 Task: Create a rule from the Agile list, Priority changed -> Complete task in the project BeaconWorks if Priority Cleared then Complete Task
Action: Mouse moved to (1288, 214)
Screenshot: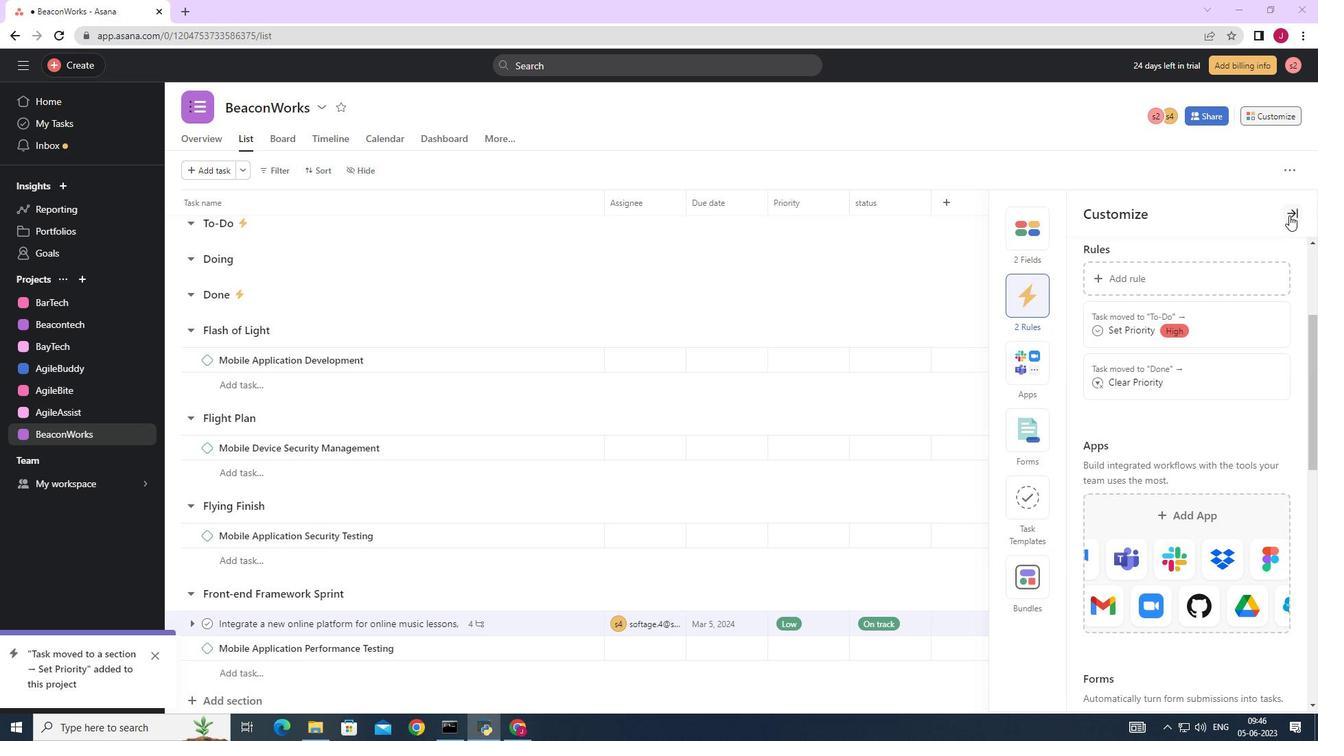 
Action: Mouse pressed left at (1288, 214)
Screenshot: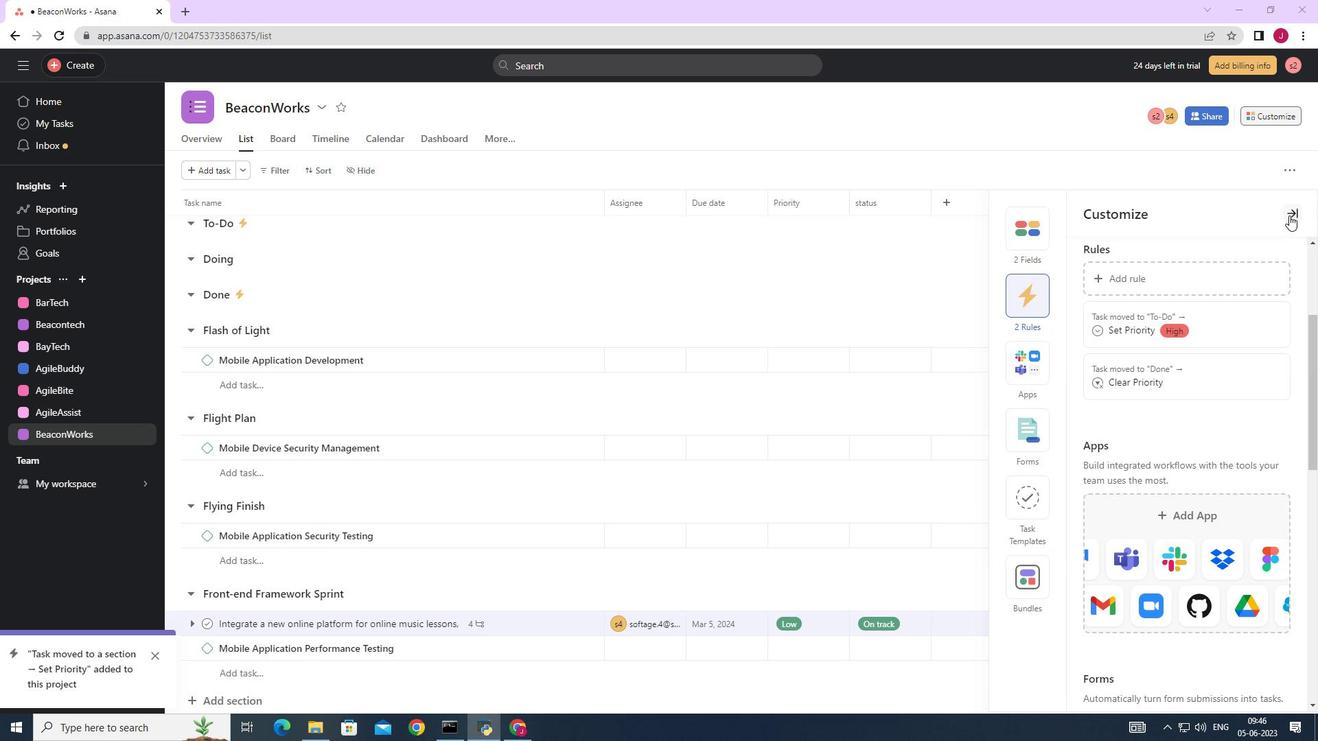 
Action: Mouse moved to (653, 339)
Screenshot: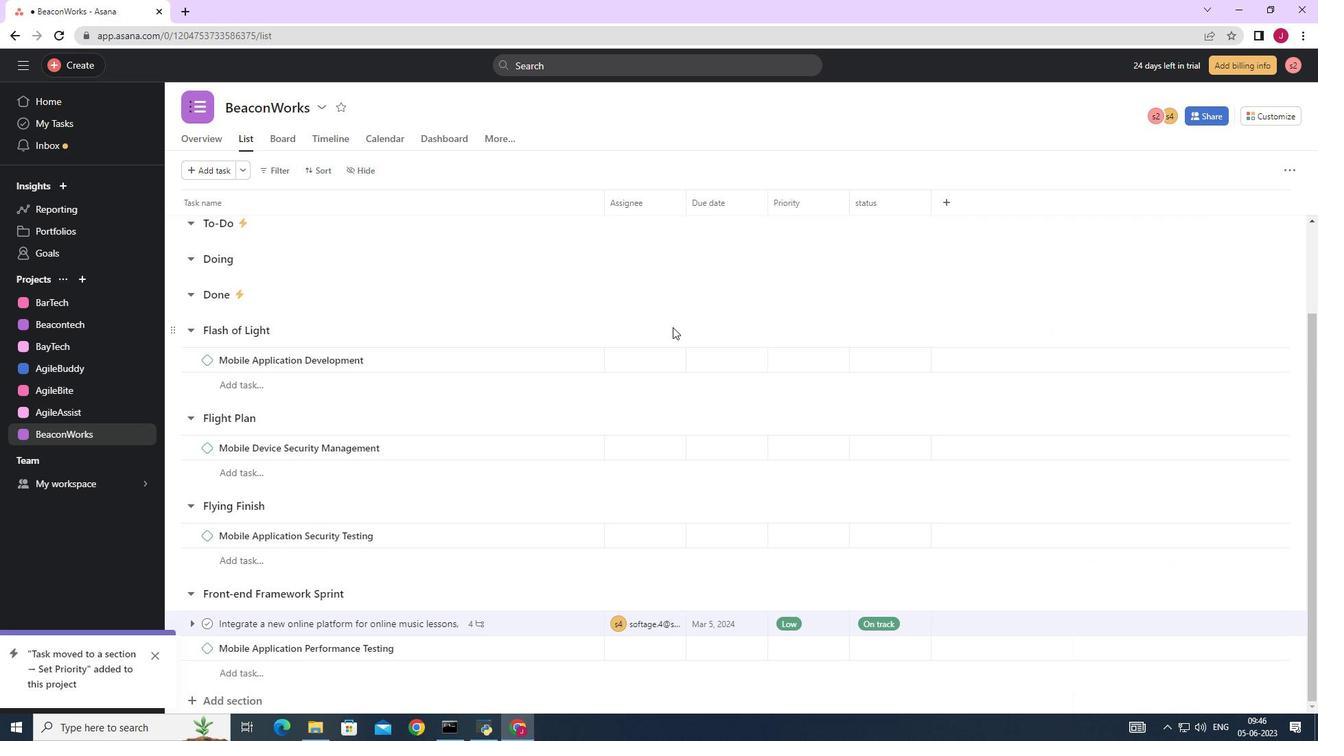 
Action: Mouse scrolled (653, 338) with delta (0, 0)
Screenshot: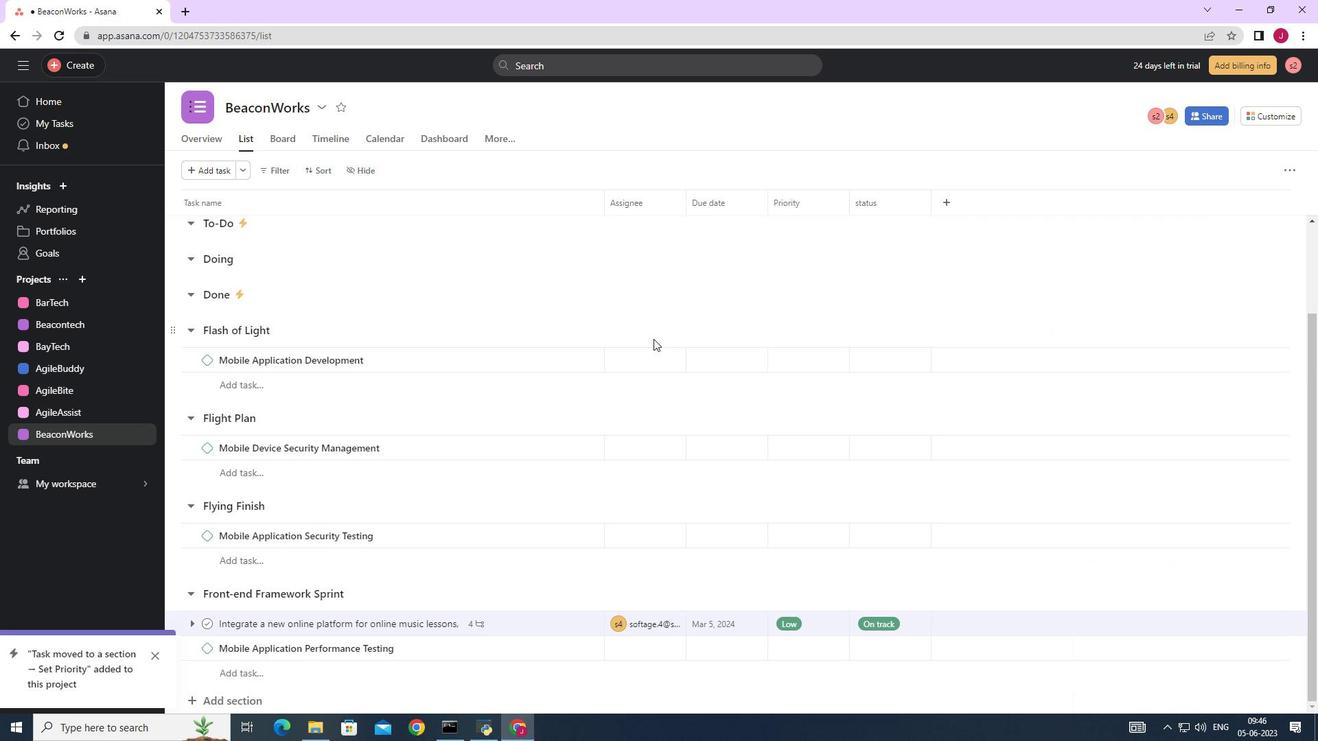 
Action: Mouse scrolled (653, 338) with delta (0, 0)
Screenshot: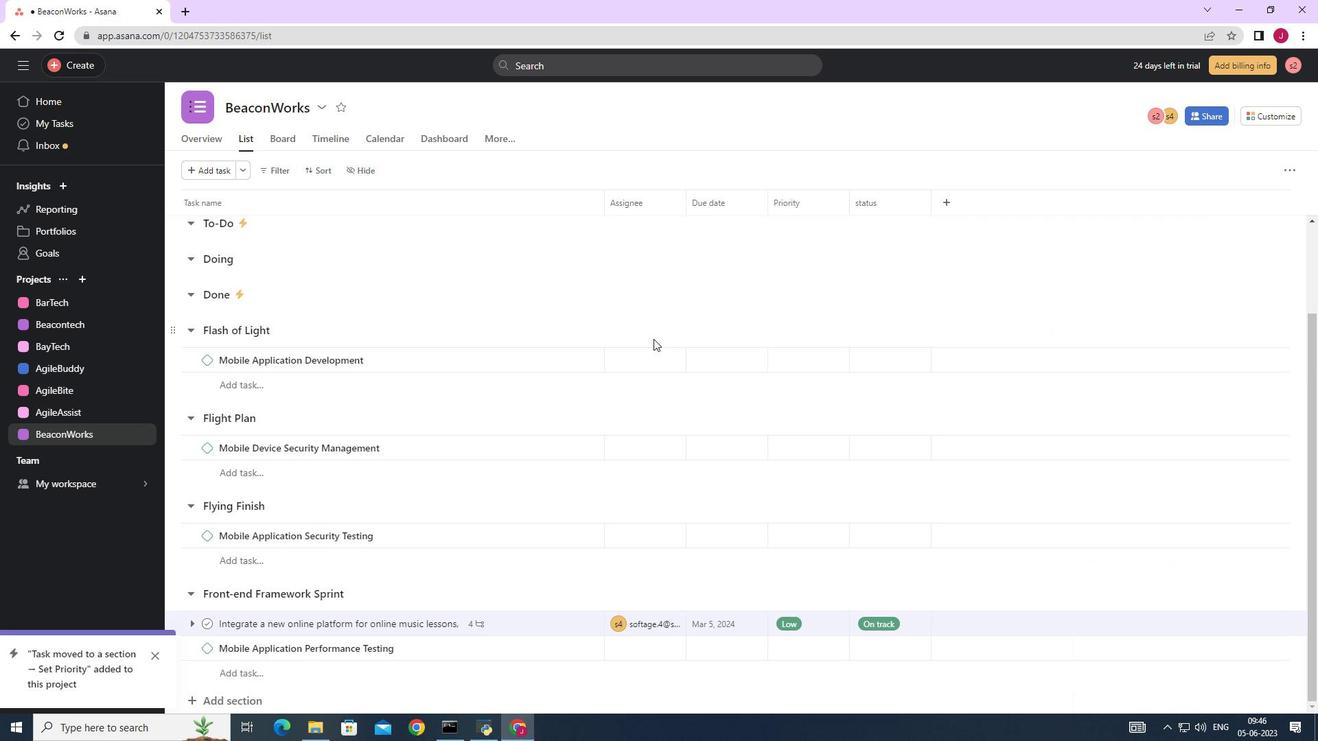 
Action: Mouse scrolled (653, 338) with delta (0, 0)
Screenshot: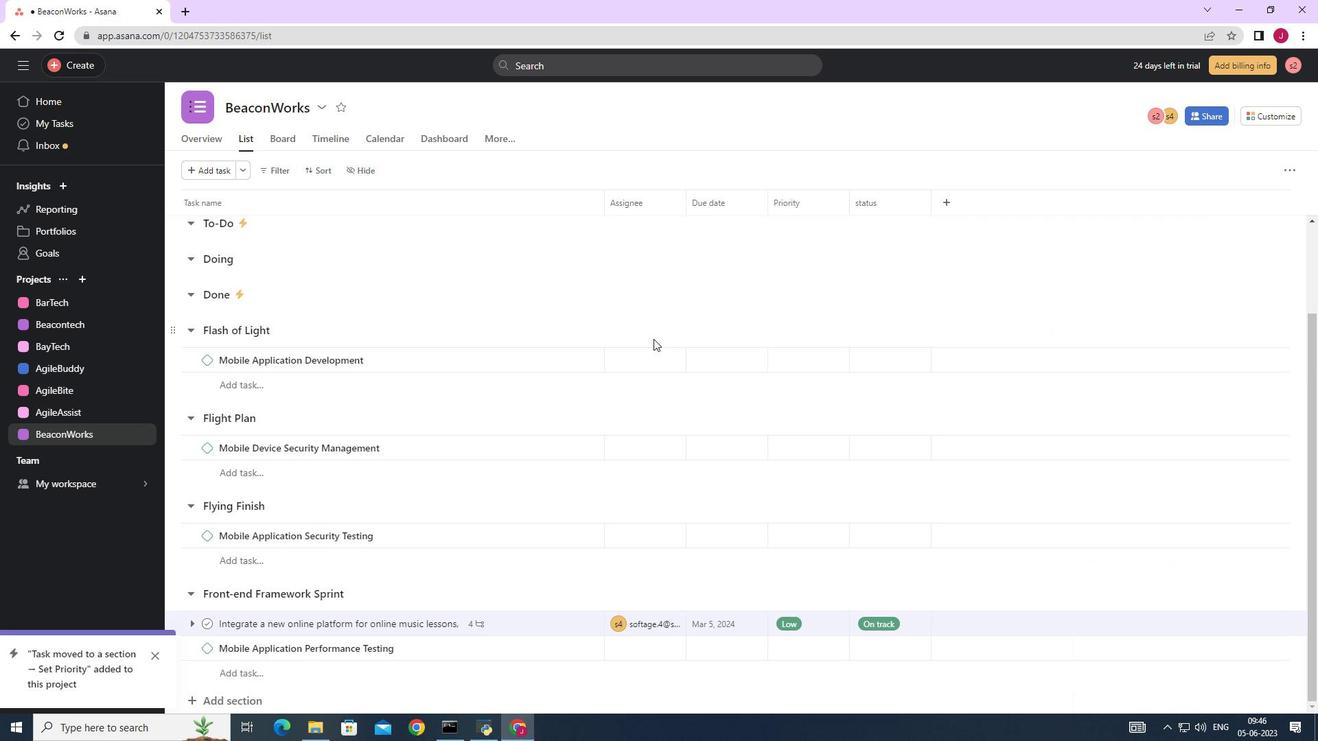 
Action: Mouse moved to (659, 352)
Screenshot: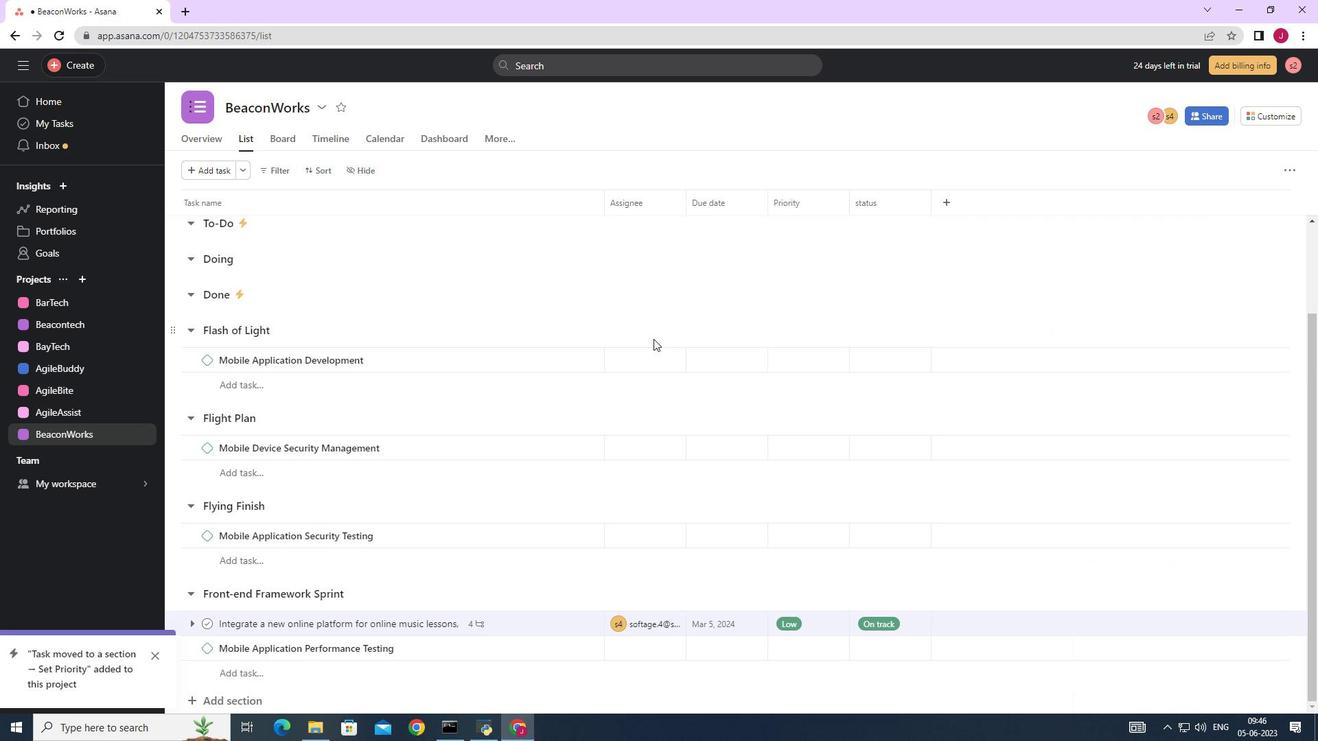
Action: Mouse scrolled (659, 353) with delta (0, 0)
Screenshot: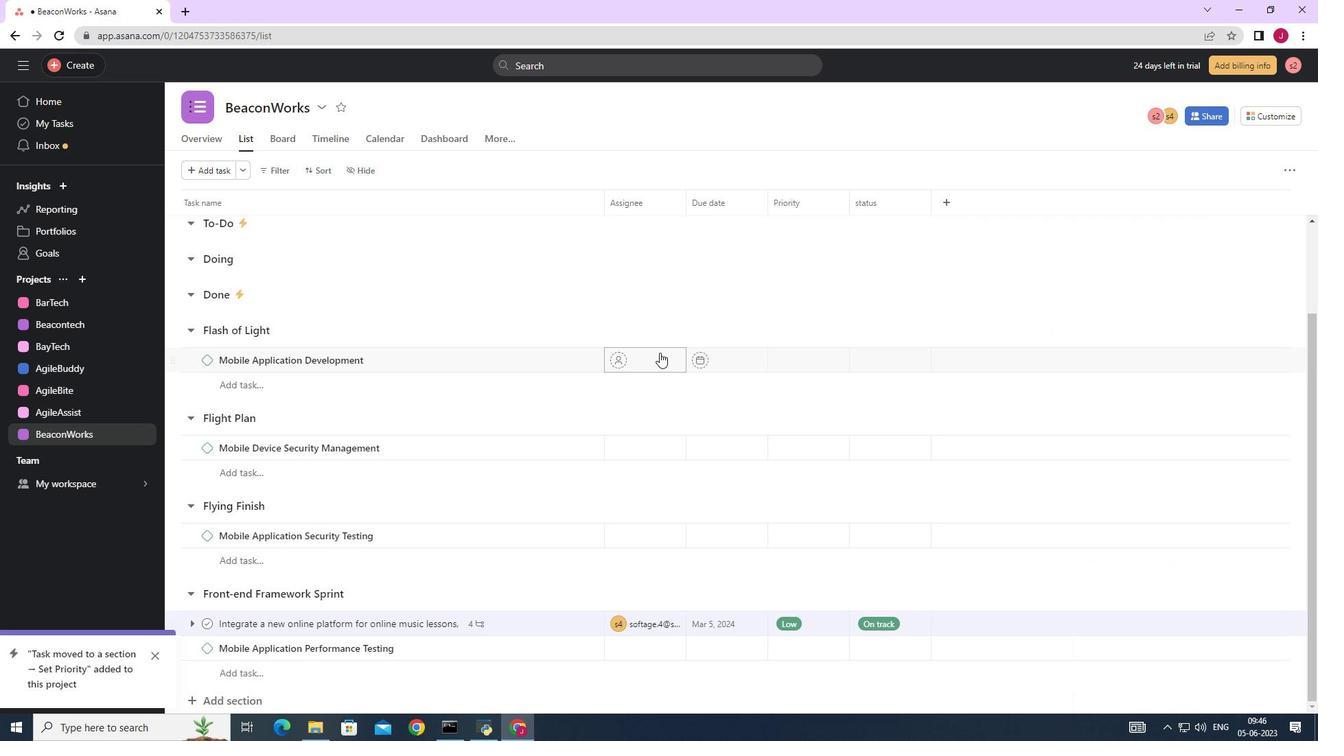 
Action: Mouse scrolled (659, 353) with delta (0, 0)
Screenshot: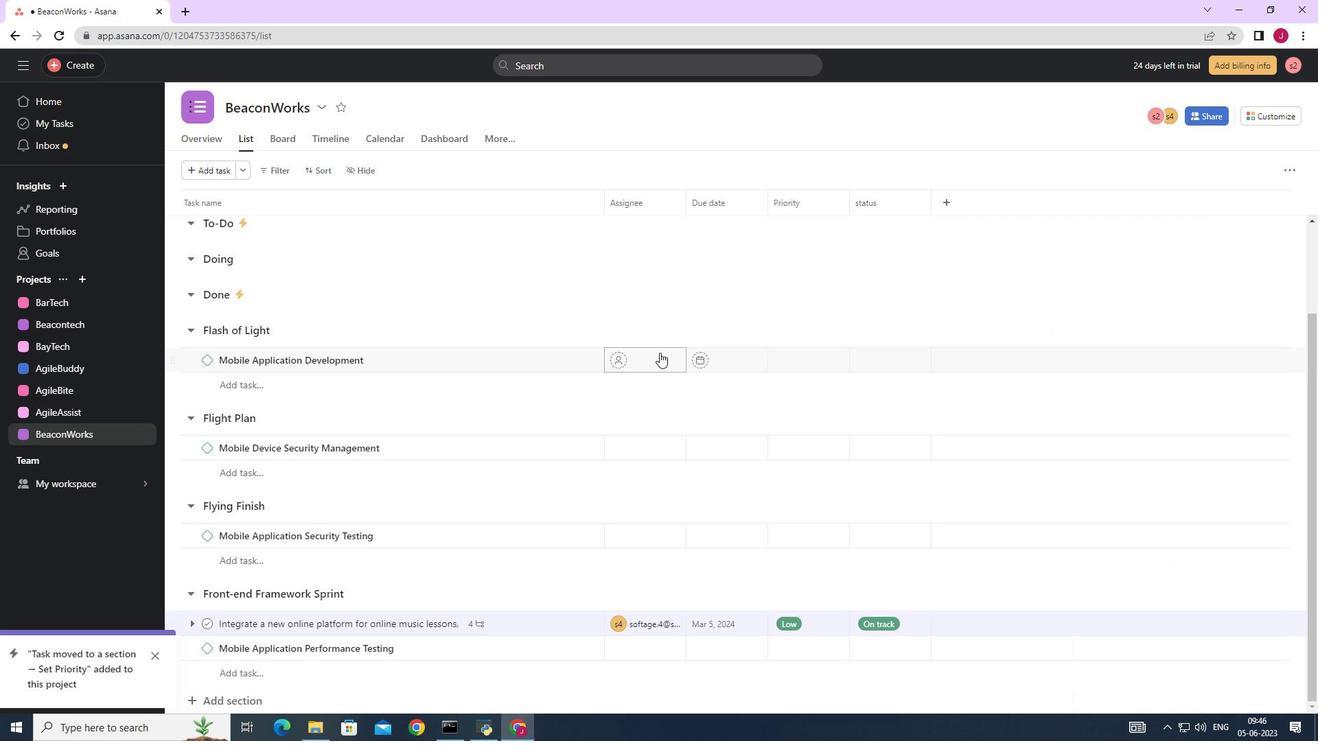 
Action: Mouse moved to (657, 352)
Screenshot: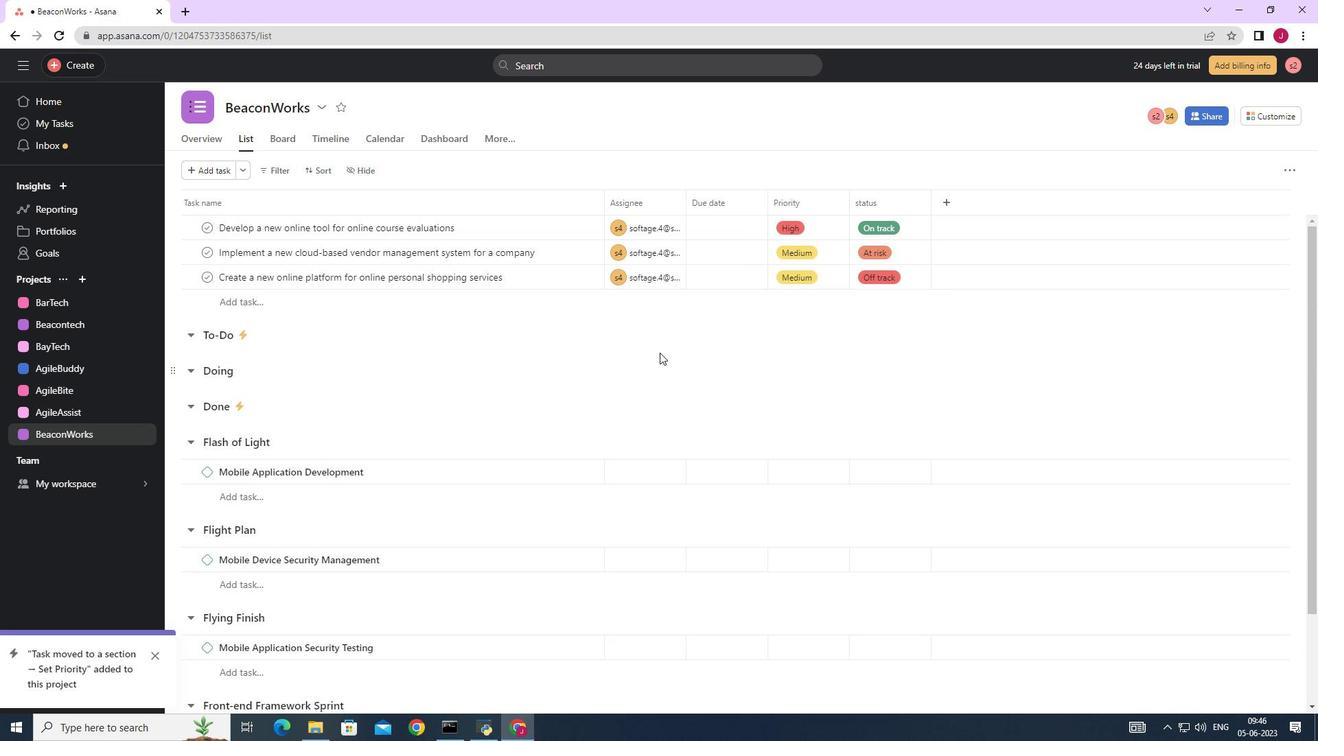 
Action: Mouse scrolled (657, 352) with delta (0, 0)
Screenshot: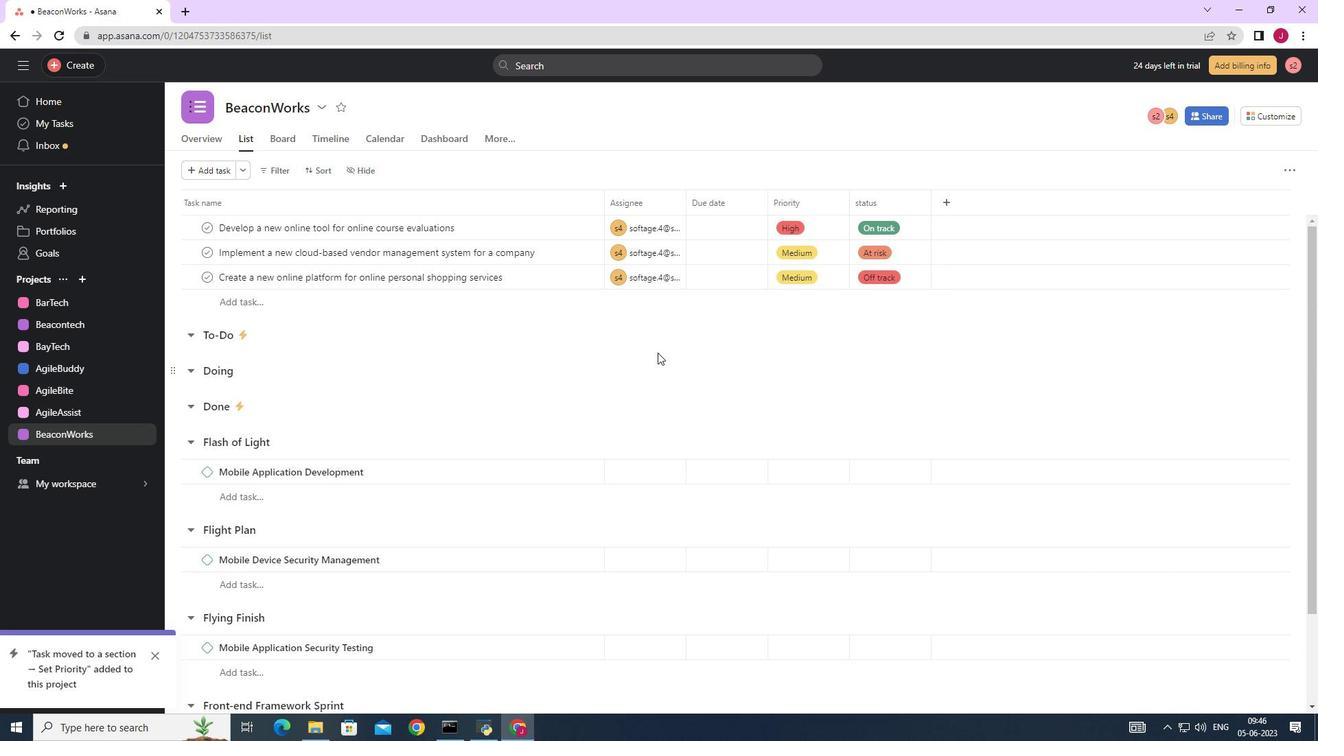 
Action: Mouse scrolled (657, 352) with delta (0, 0)
Screenshot: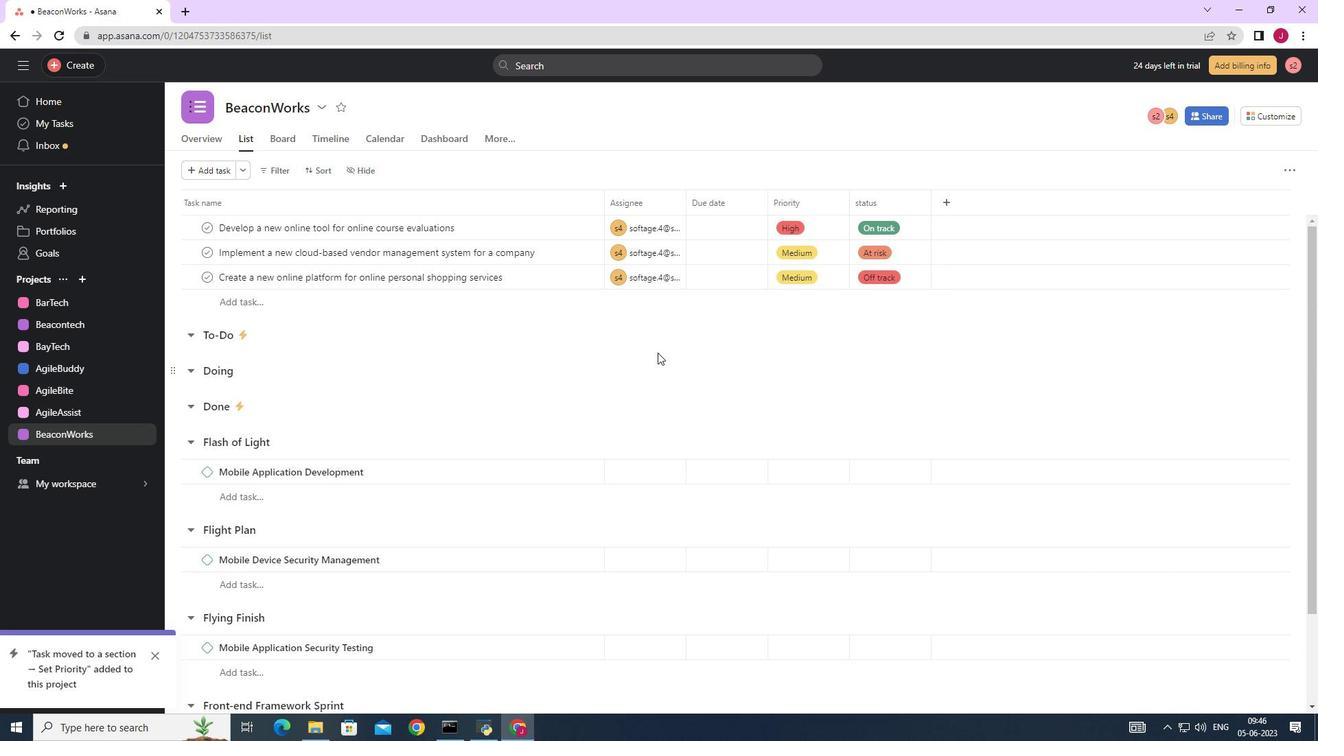
Action: Mouse scrolled (657, 352) with delta (0, 0)
Screenshot: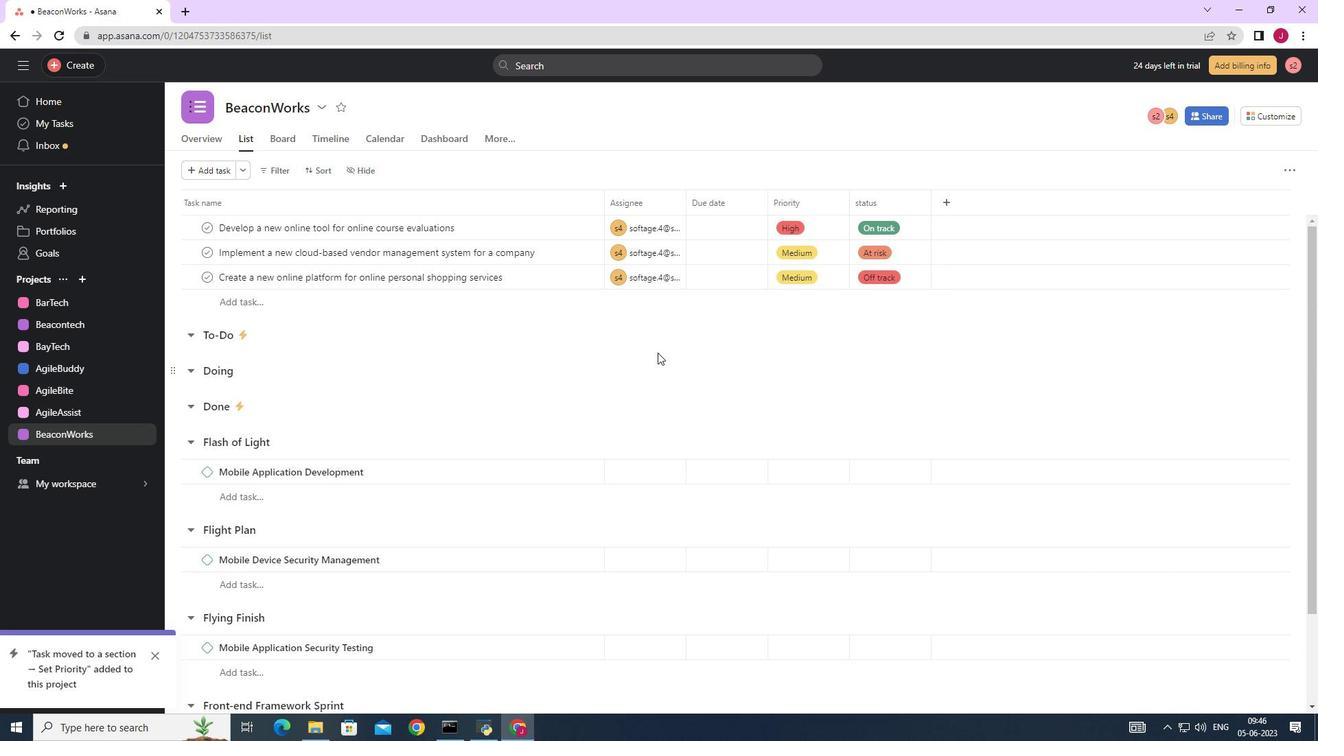 
Action: Mouse moved to (1272, 115)
Screenshot: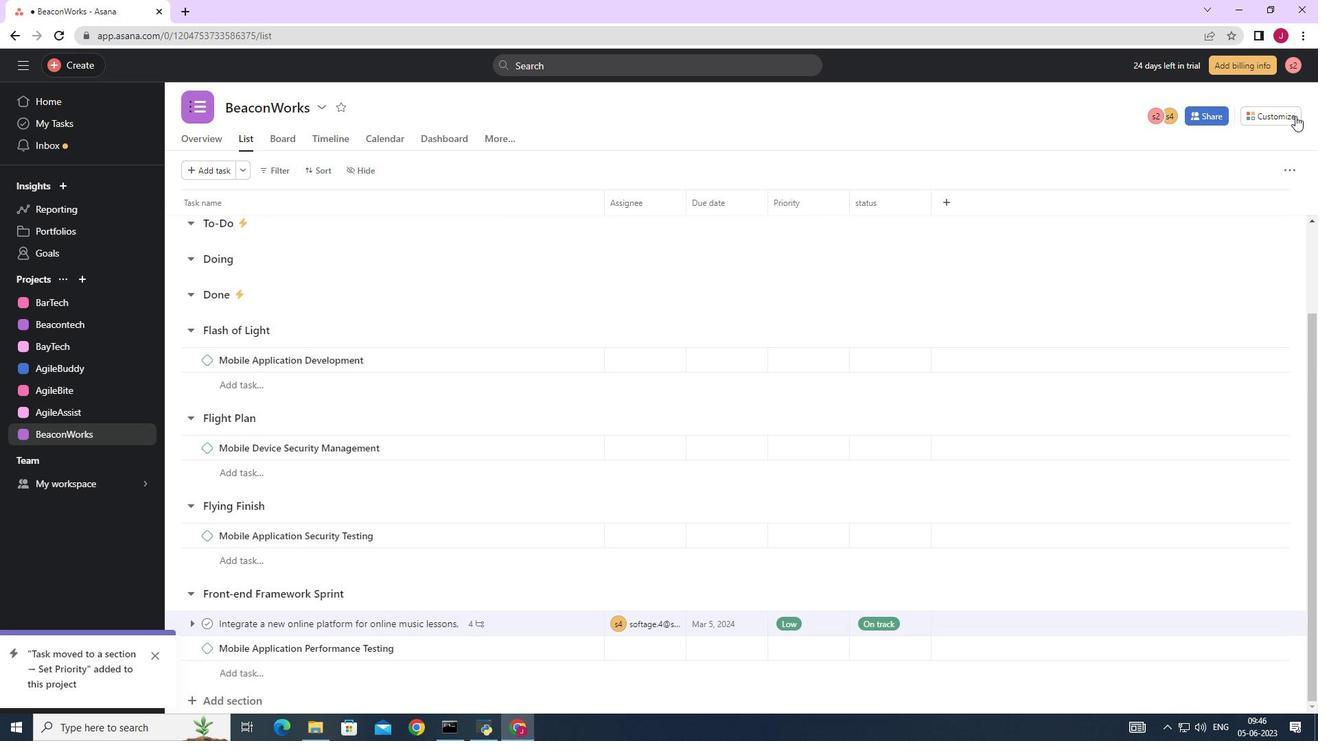 
Action: Mouse pressed left at (1272, 115)
Screenshot: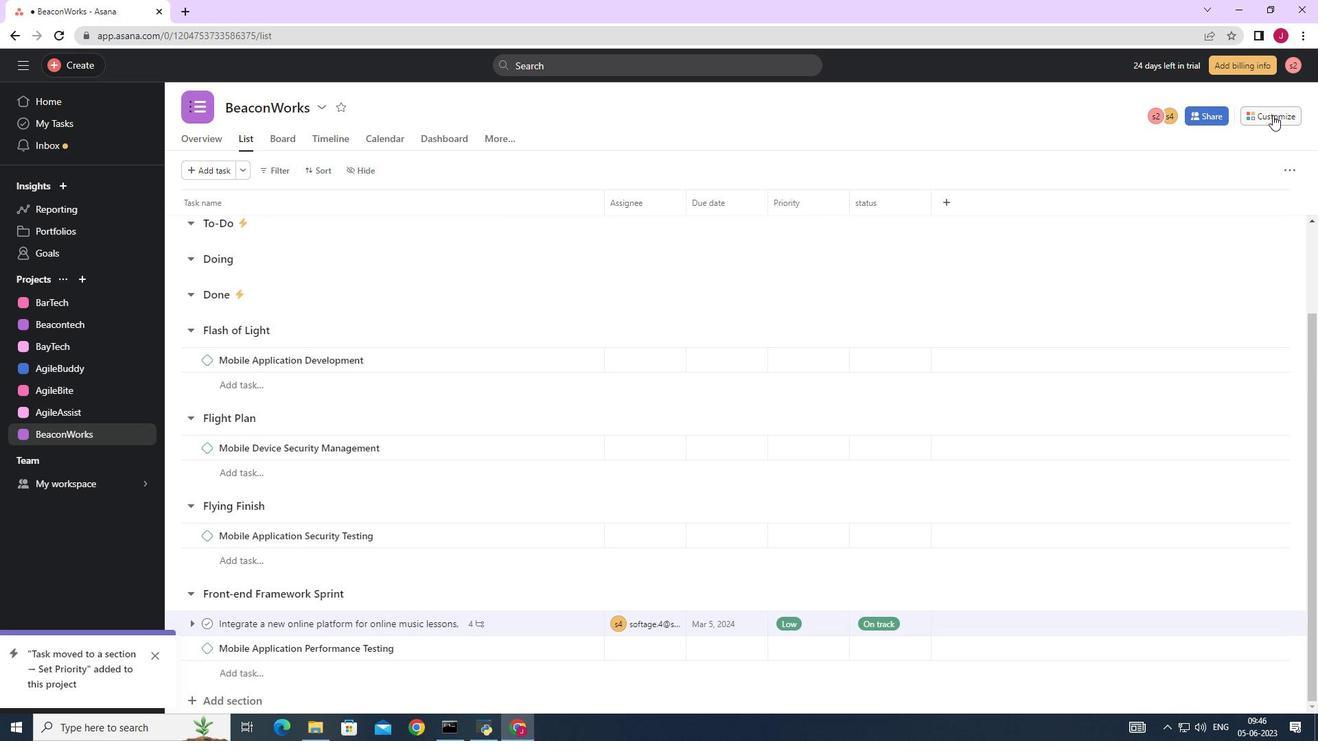 
Action: Mouse moved to (1032, 303)
Screenshot: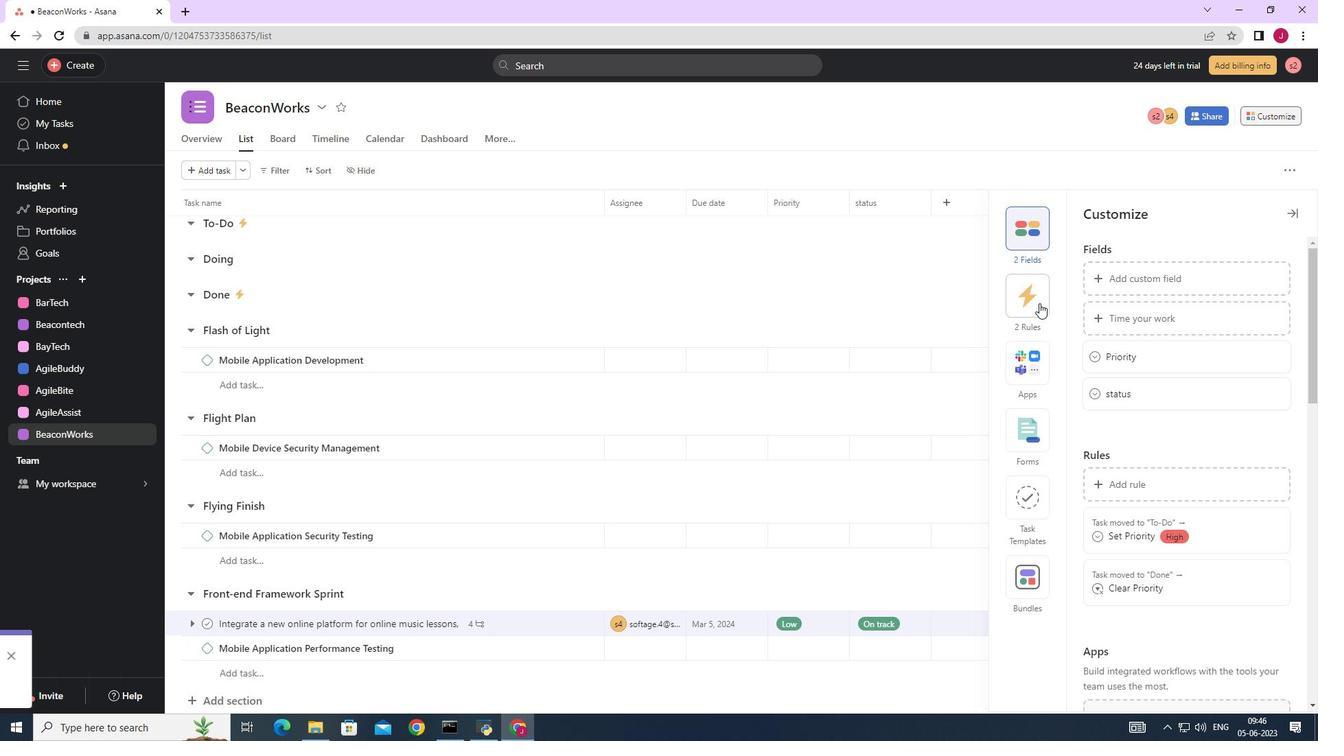 
Action: Mouse pressed left at (1032, 303)
Screenshot: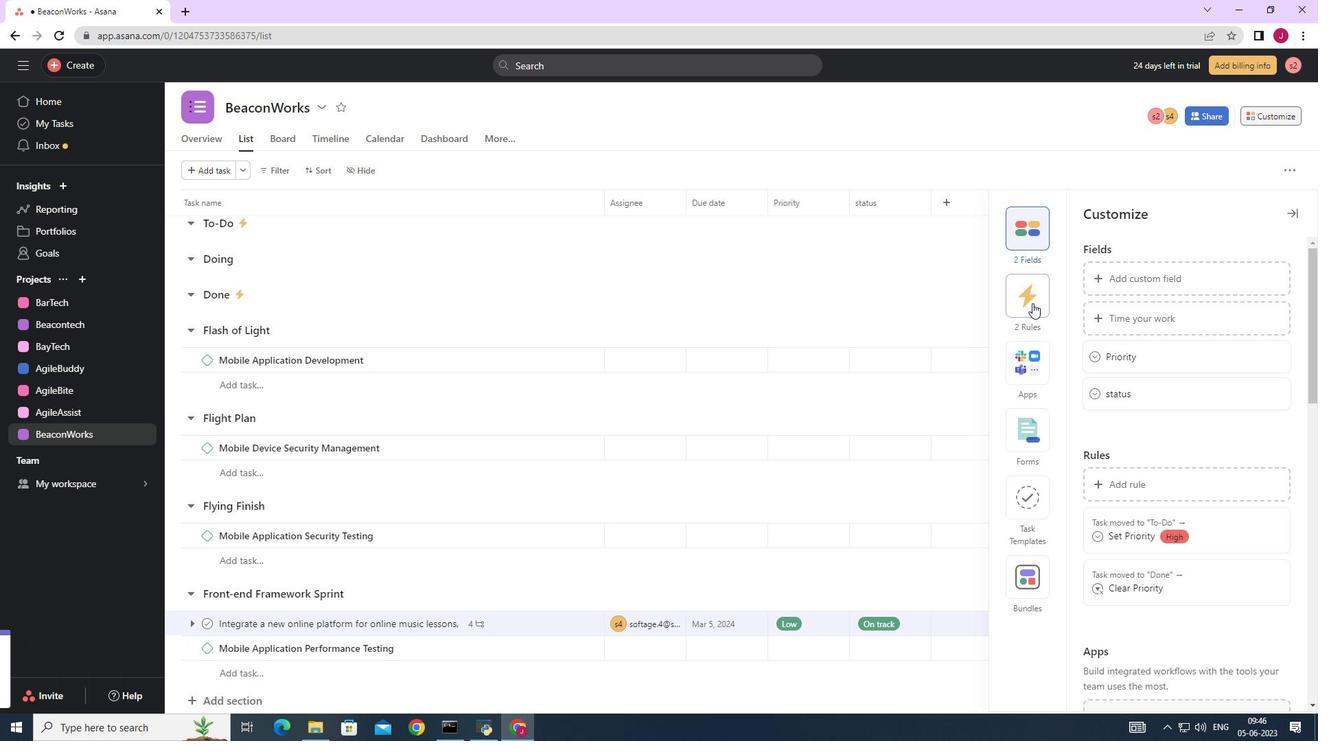 
Action: Mouse moved to (1151, 275)
Screenshot: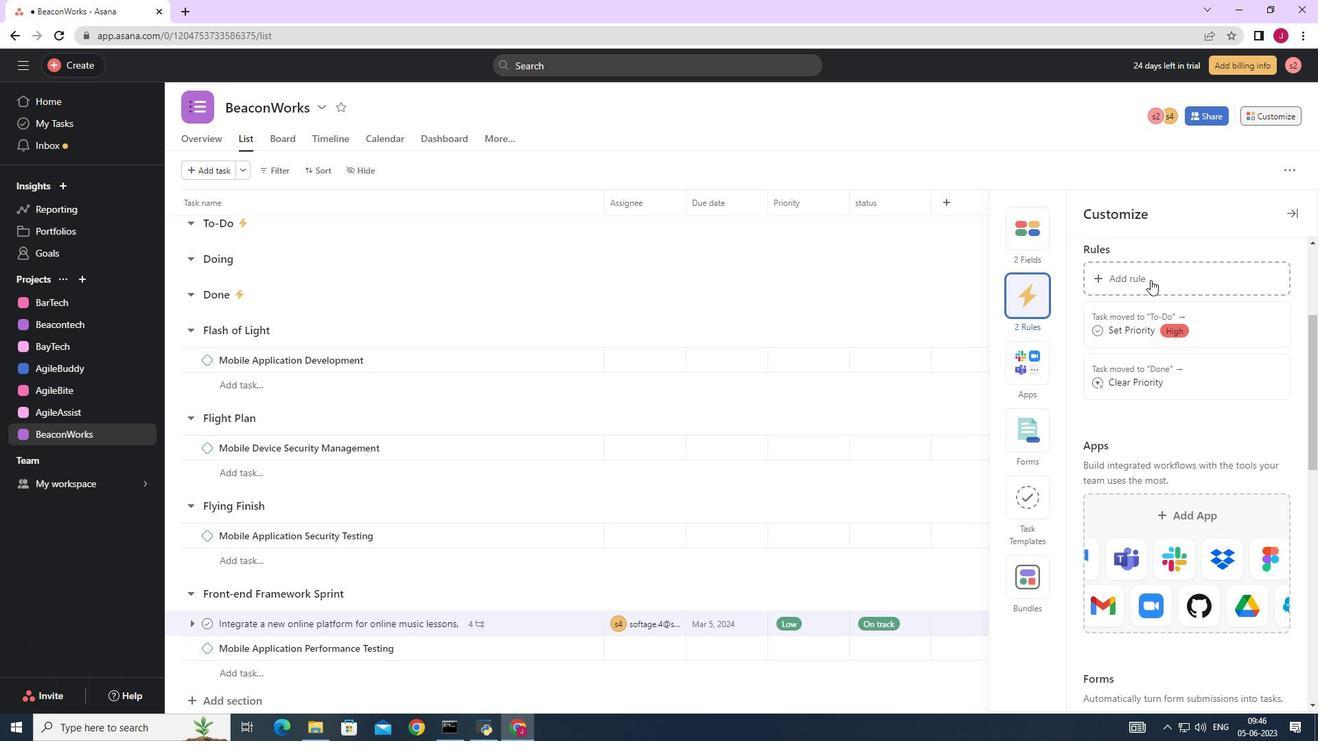 
Action: Mouse pressed left at (1151, 275)
Screenshot: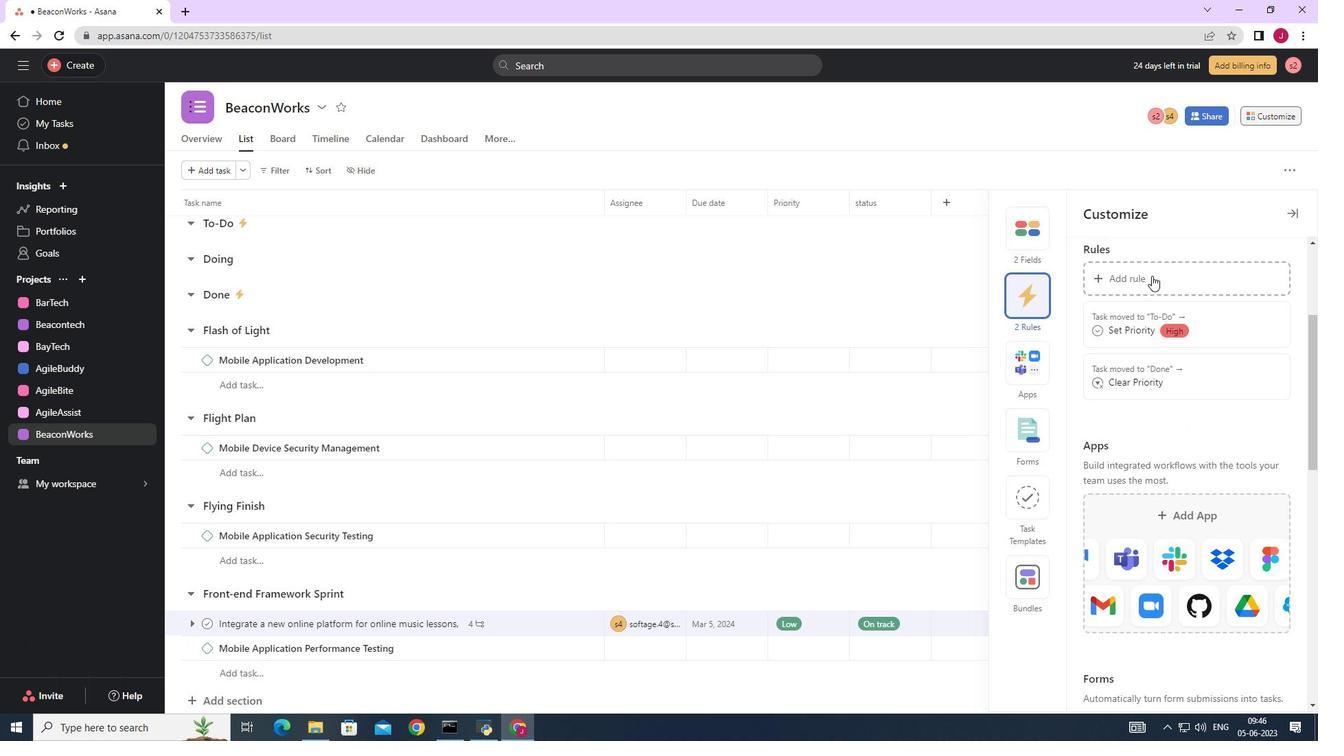 
Action: Mouse moved to (279, 207)
Screenshot: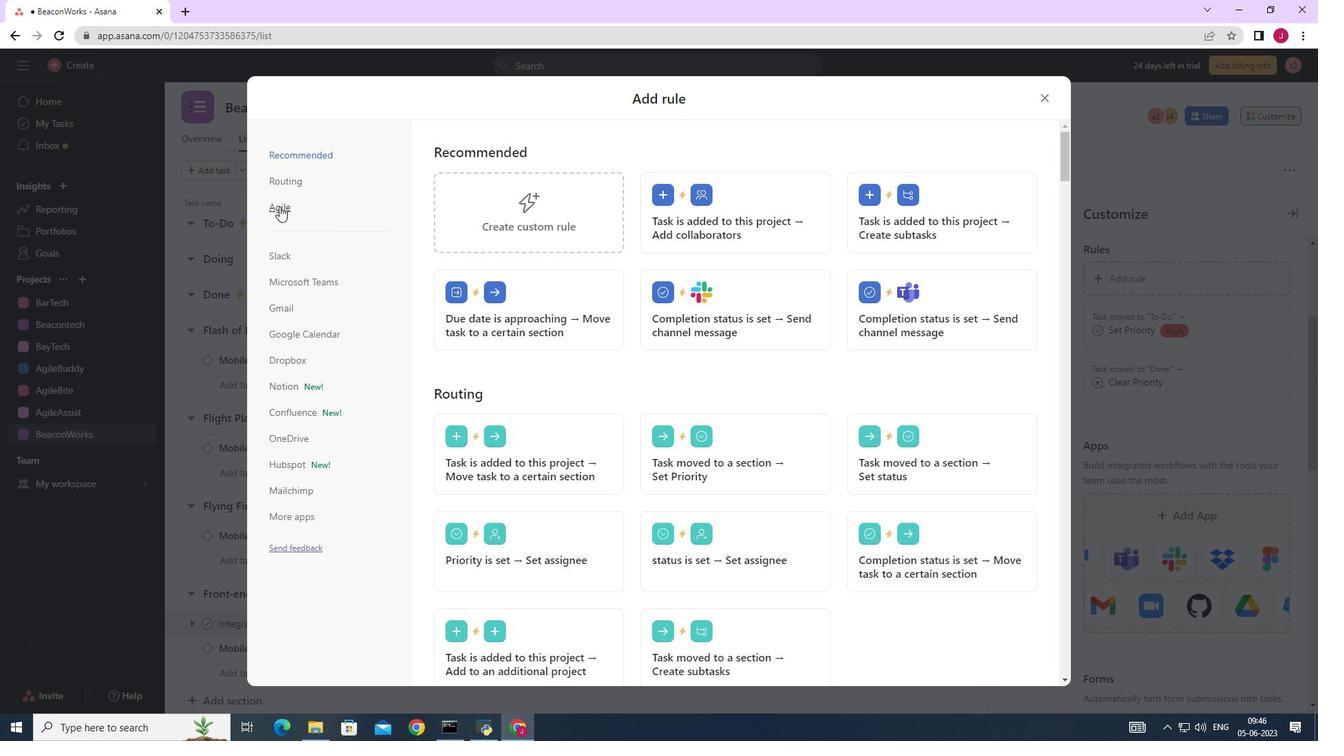 
Action: Mouse pressed left at (279, 207)
Screenshot: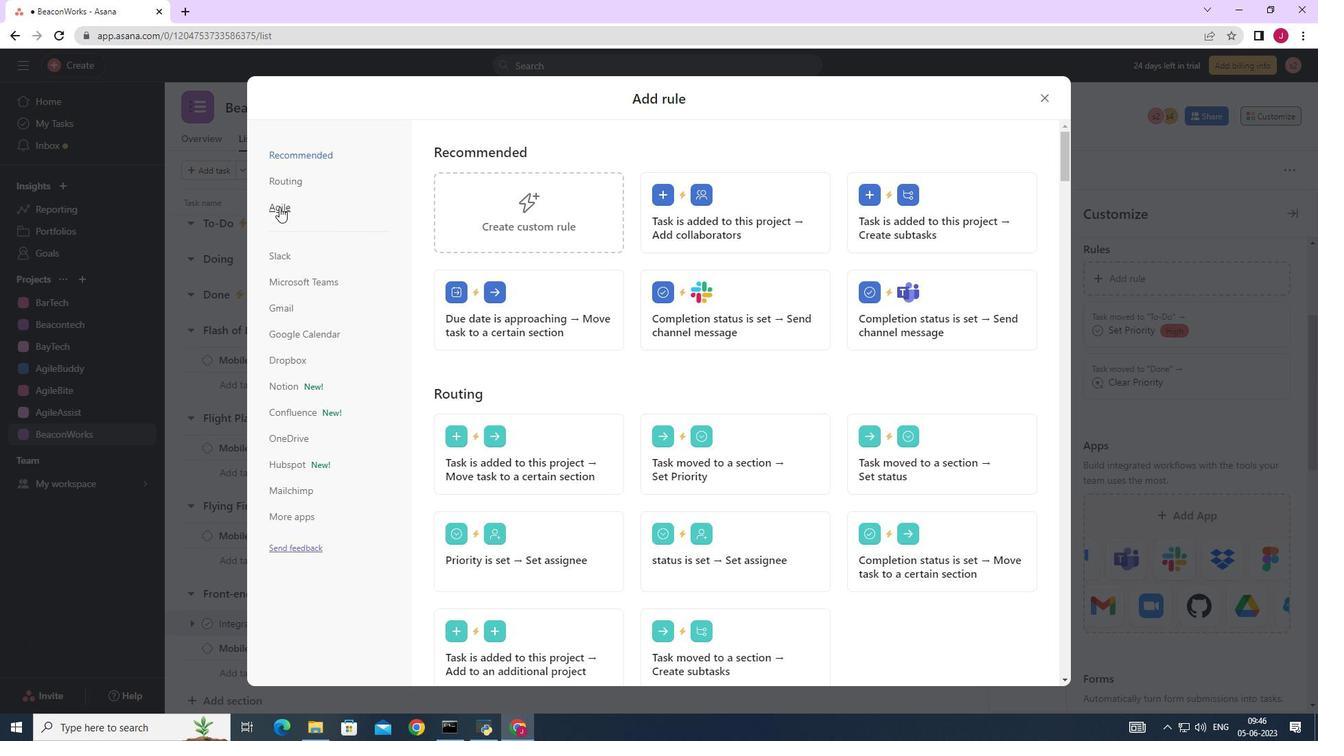 
Action: Mouse moved to (565, 203)
Screenshot: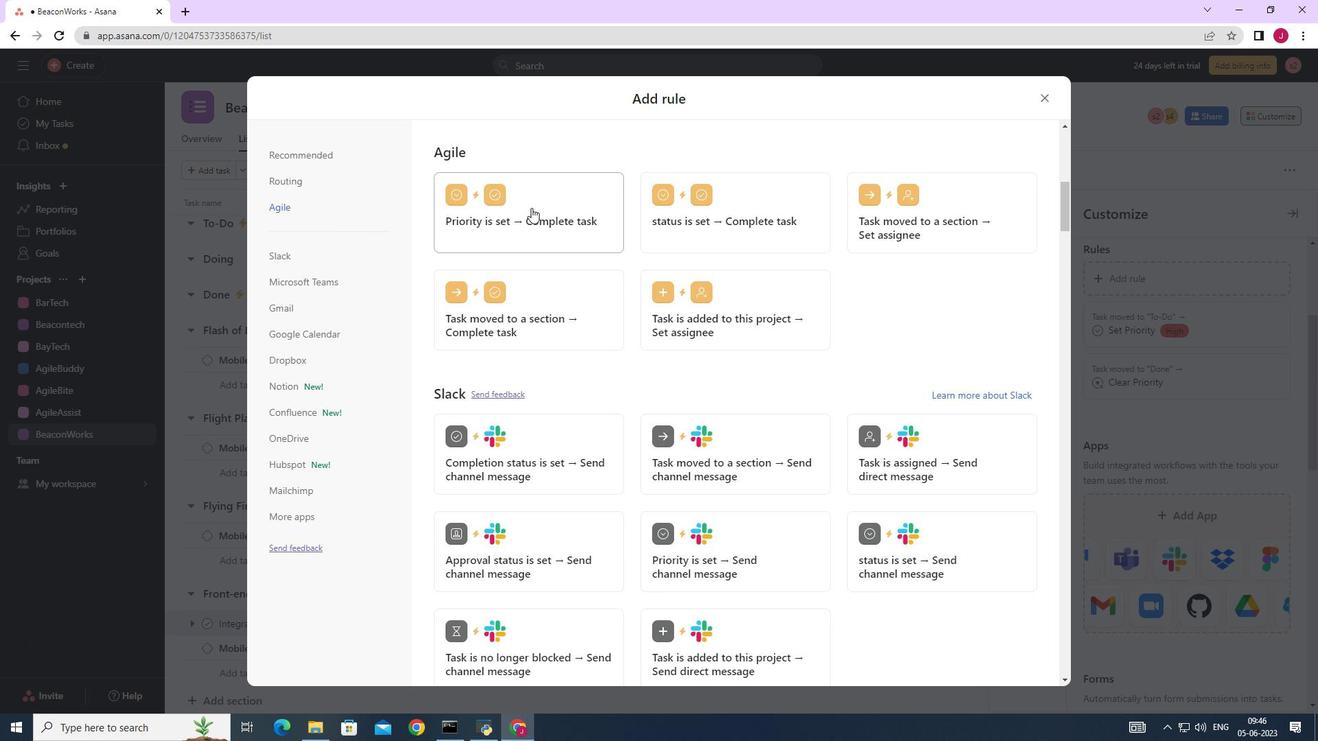 
Action: Mouse pressed left at (565, 203)
Screenshot: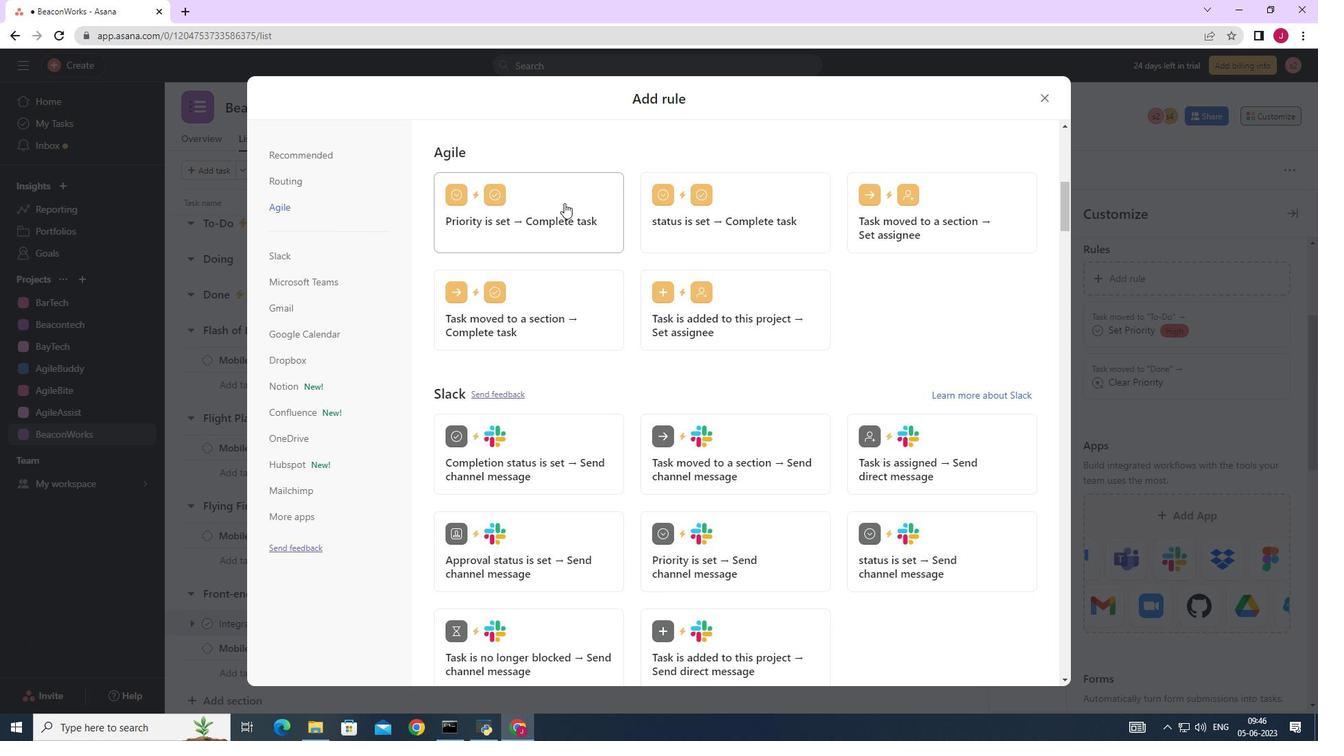 
Action: Mouse moved to (522, 372)
Screenshot: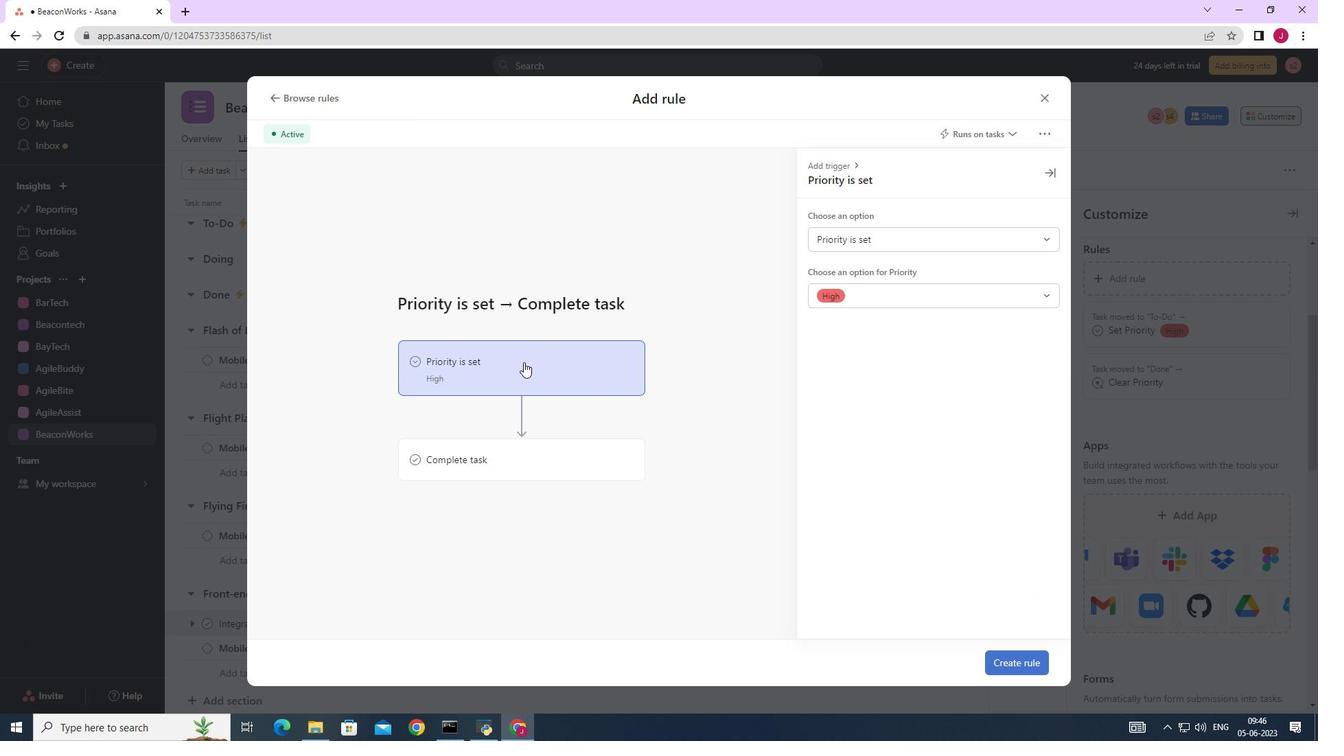 
Action: Mouse pressed left at (522, 372)
Screenshot: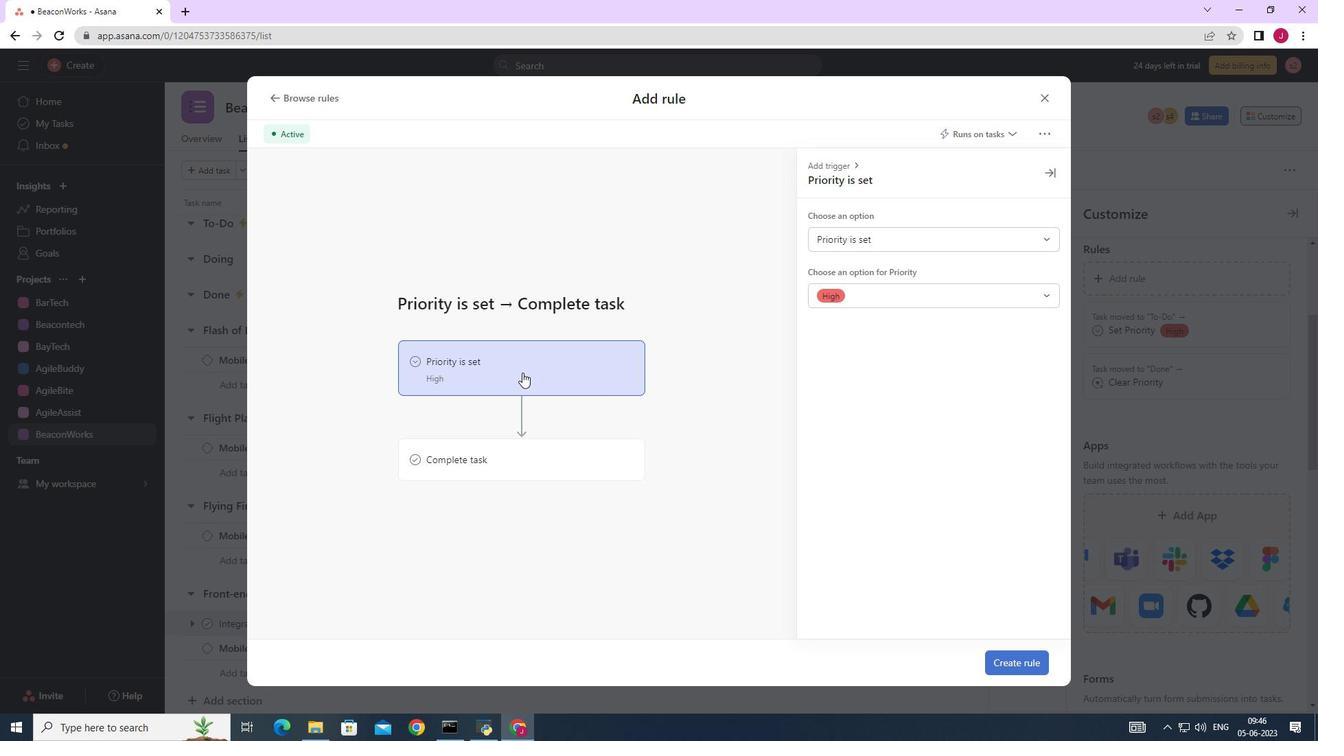 
Action: Mouse moved to (880, 229)
Screenshot: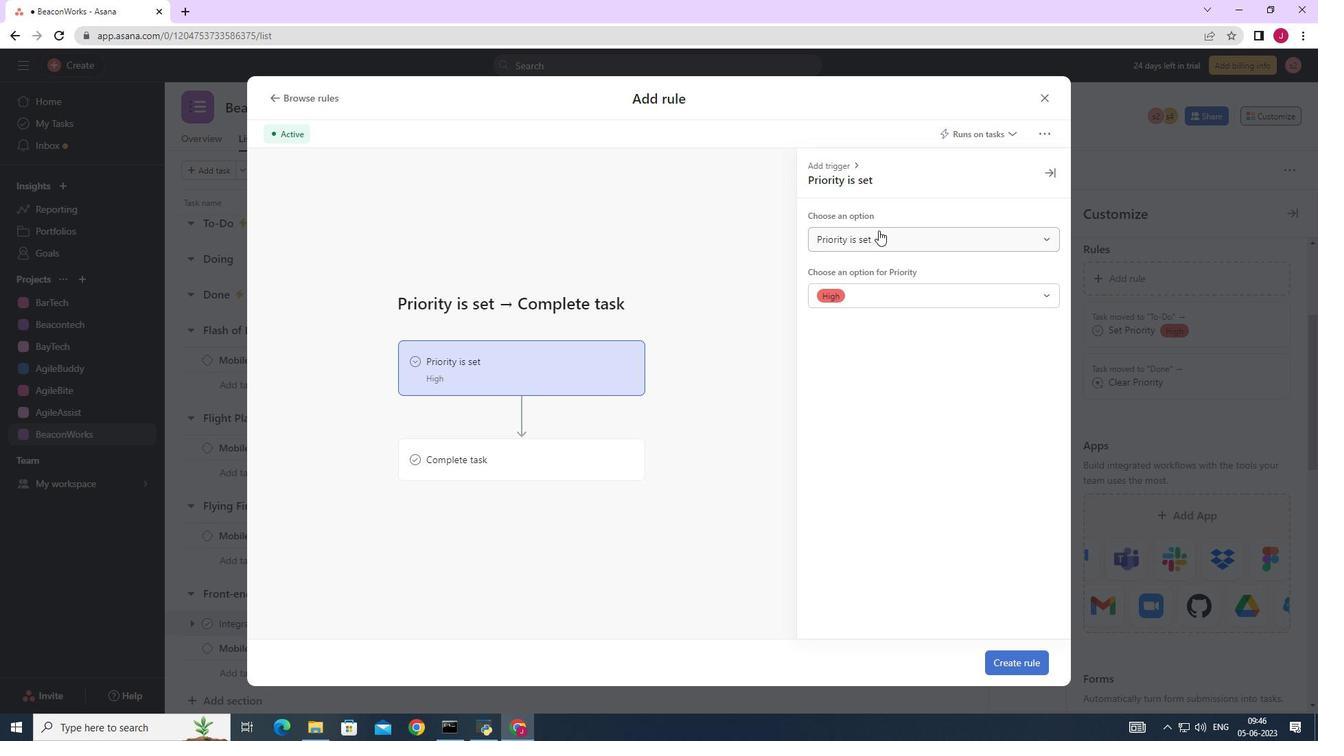 
Action: Mouse pressed left at (880, 229)
Screenshot: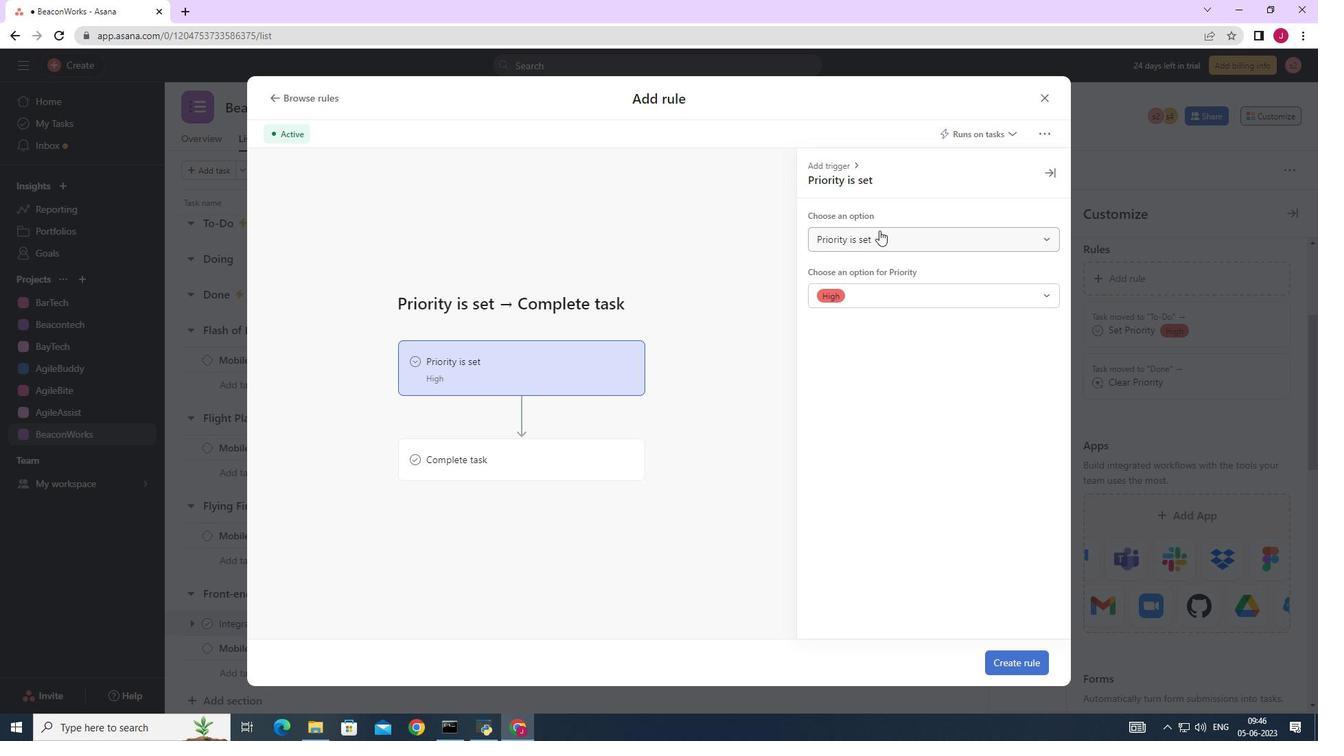 
Action: Mouse moved to (882, 291)
Screenshot: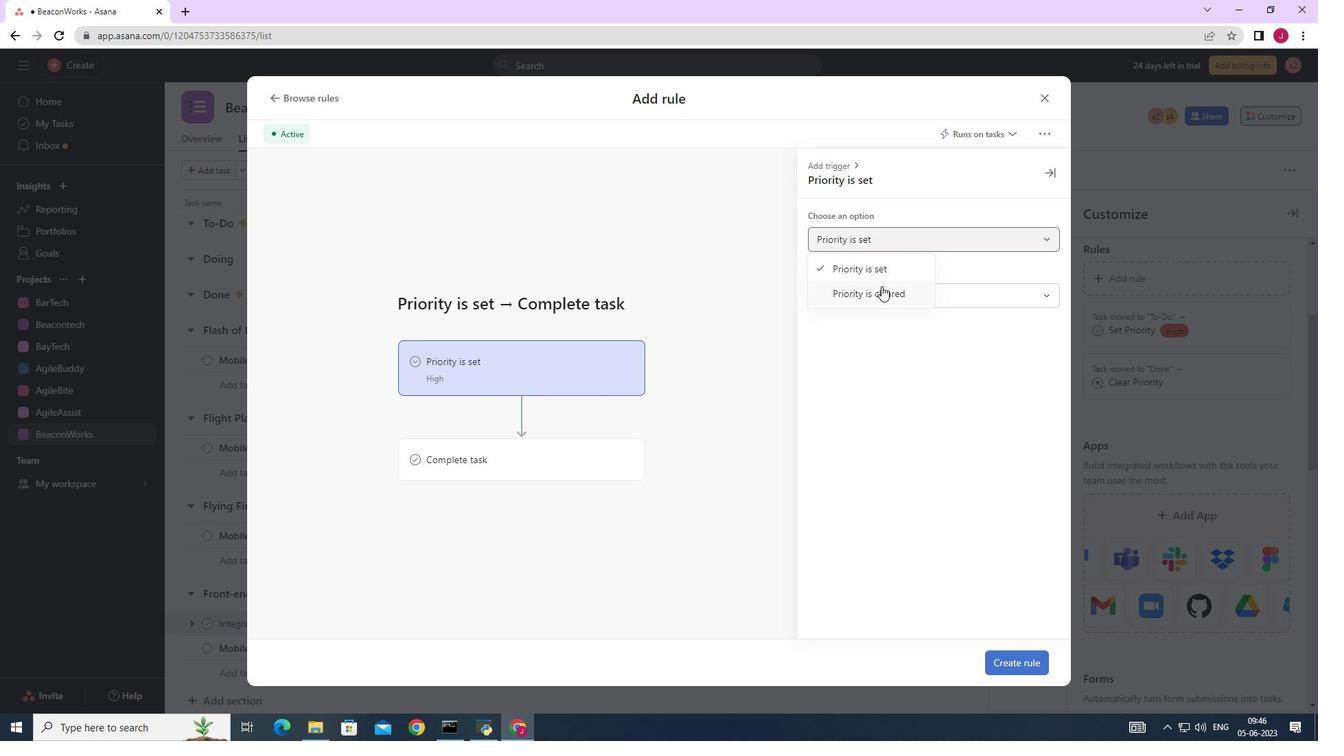 
Action: Mouse pressed left at (882, 291)
Screenshot: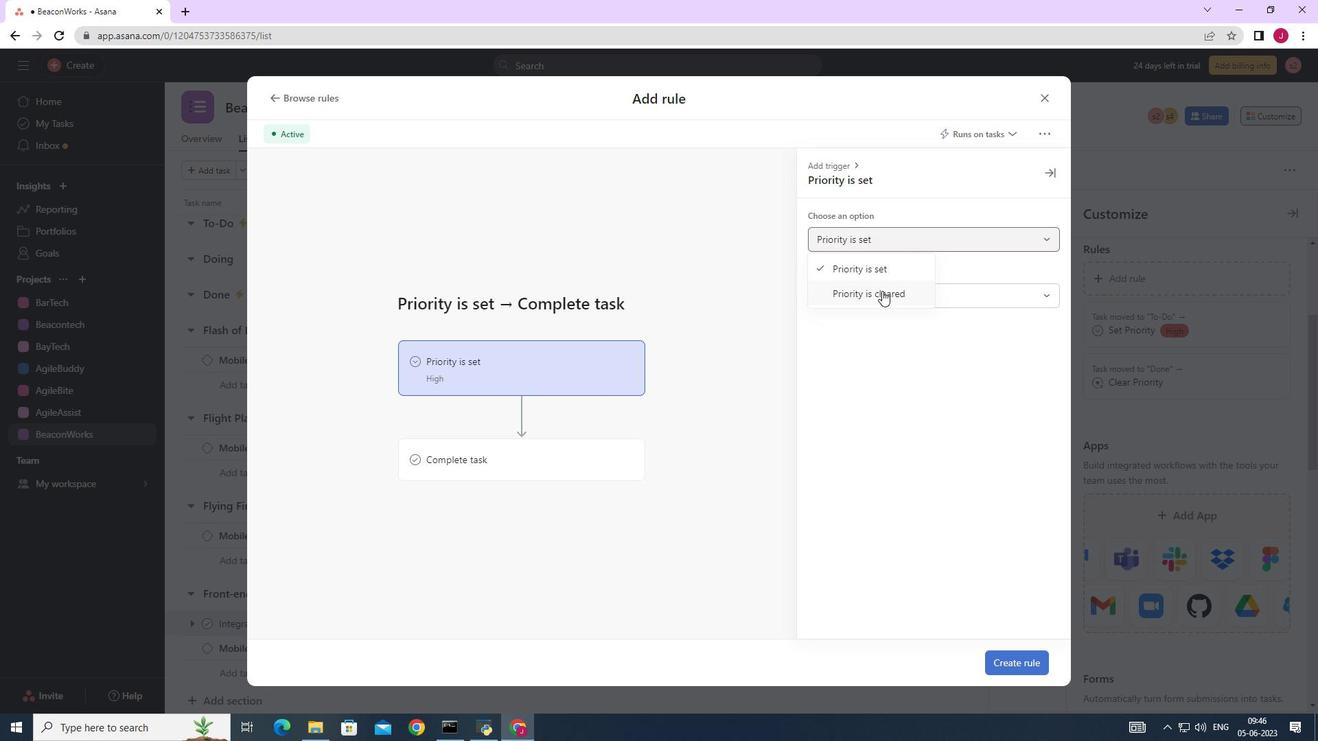 
Action: Mouse moved to (588, 454)
Screenshot: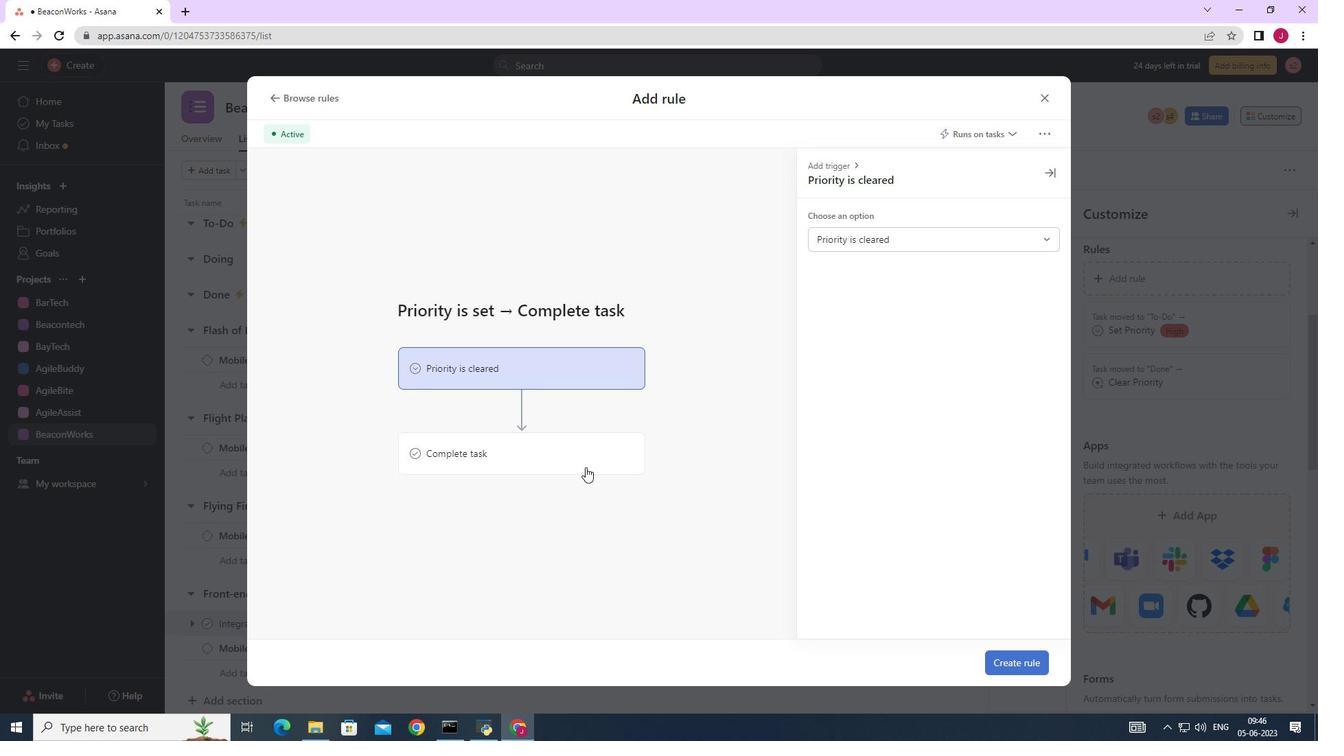 
Action: Mouse pressed left at (588, 454)
Screenshot: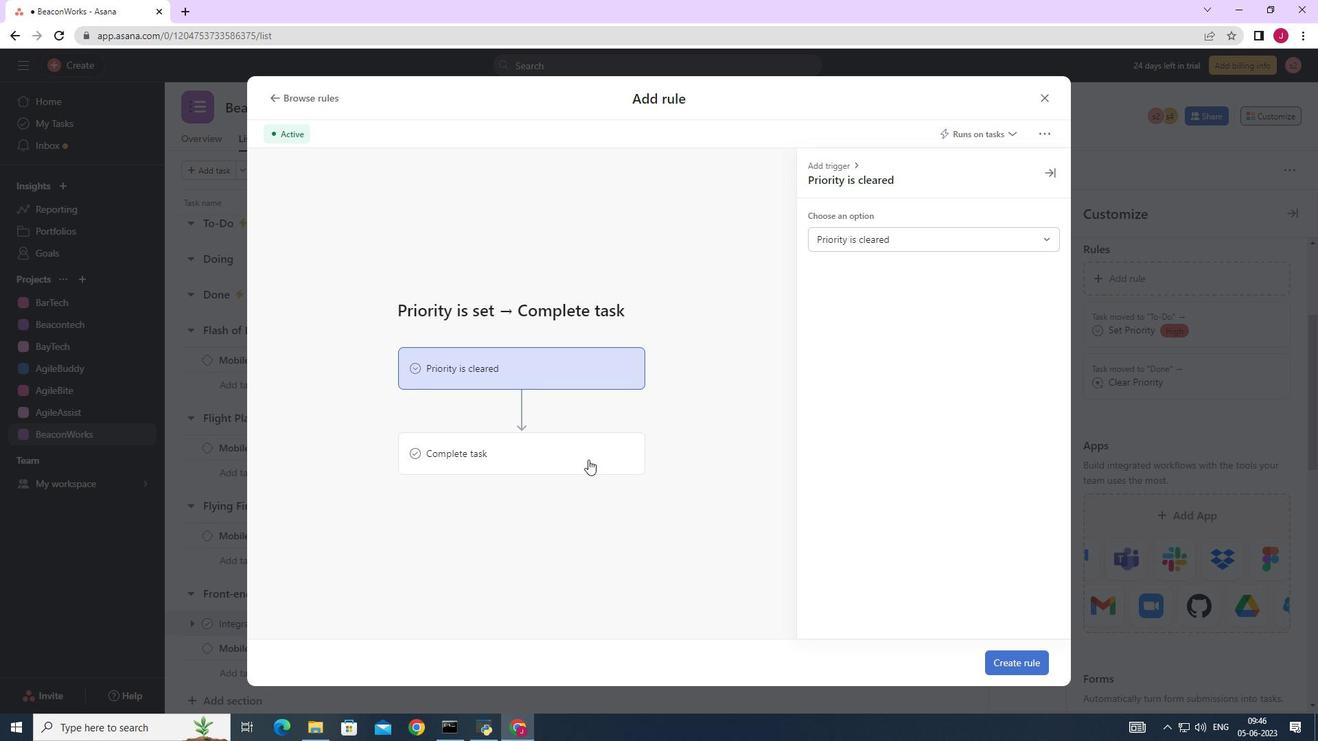
Action: Mouse moved to (1005, 659)
Screenshot: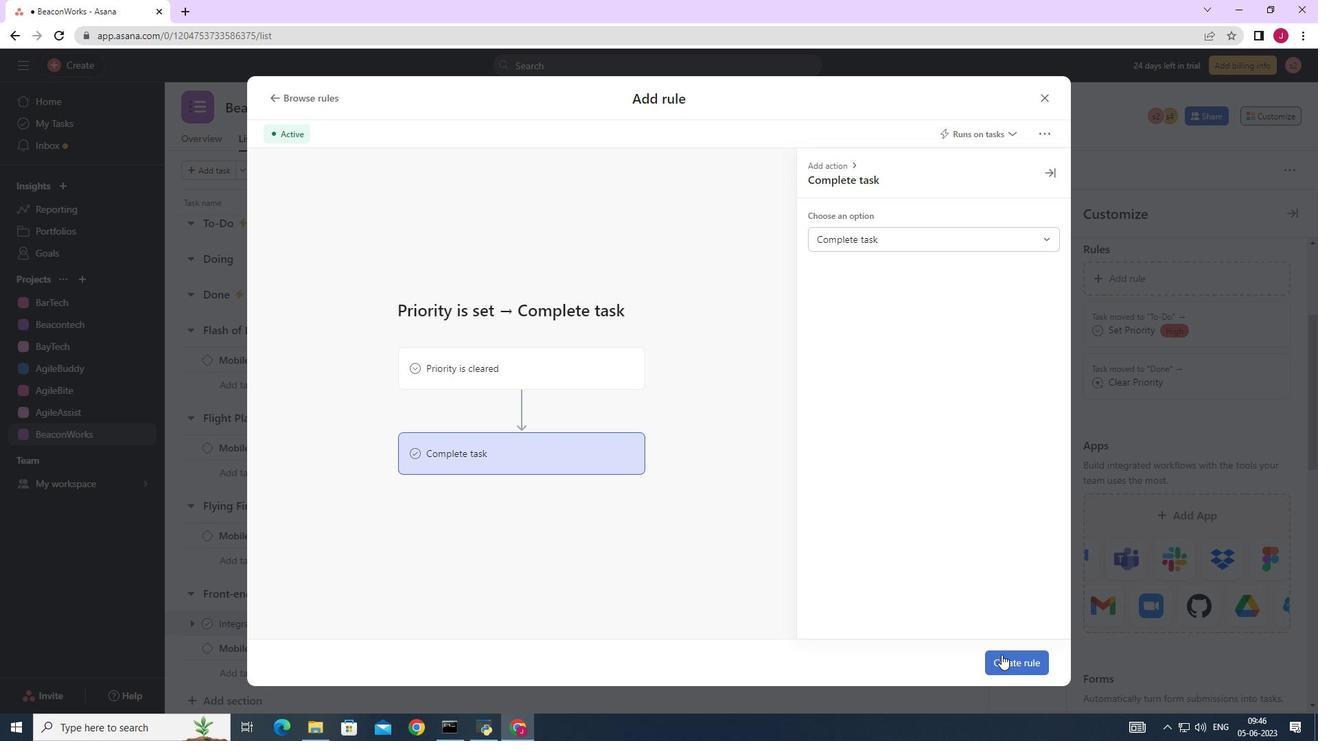 
Action: Mouse pressed left at (1005, 659)
Screenshot: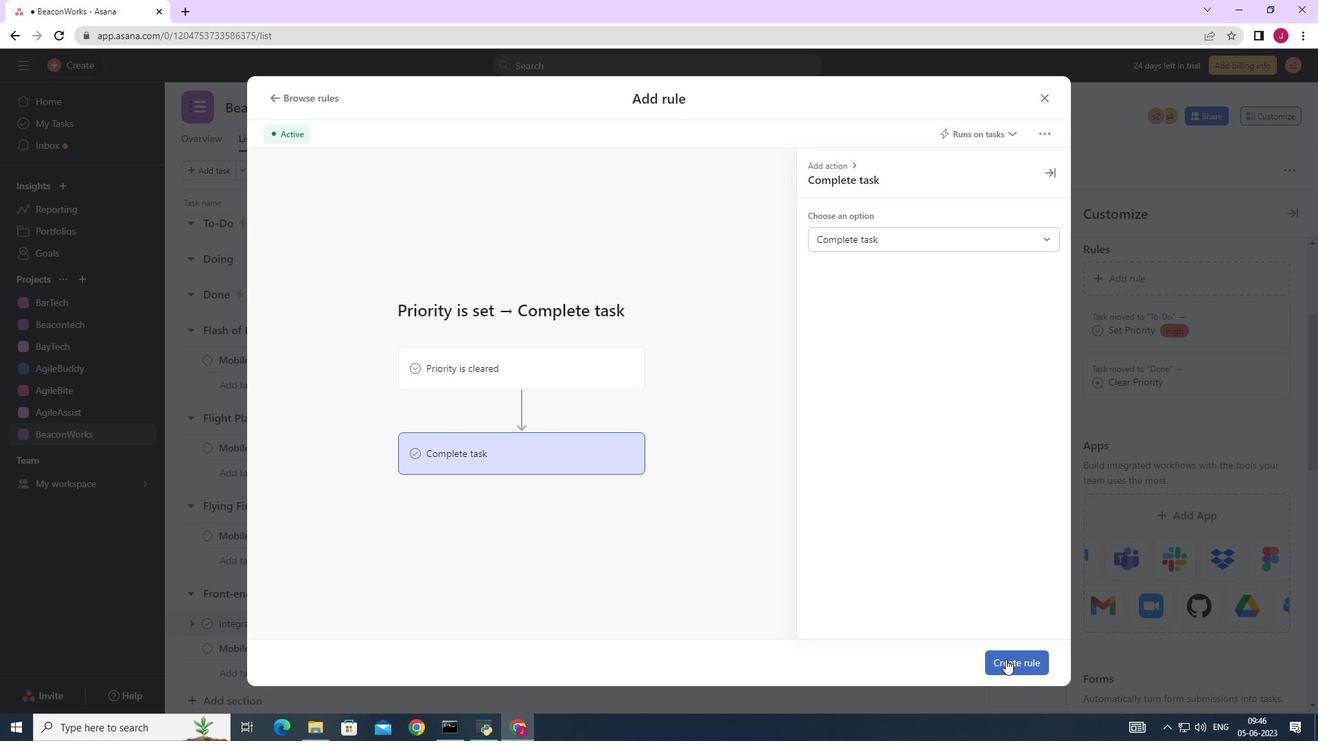 
Action: Mouse moved to (962, 452)
Screenshot: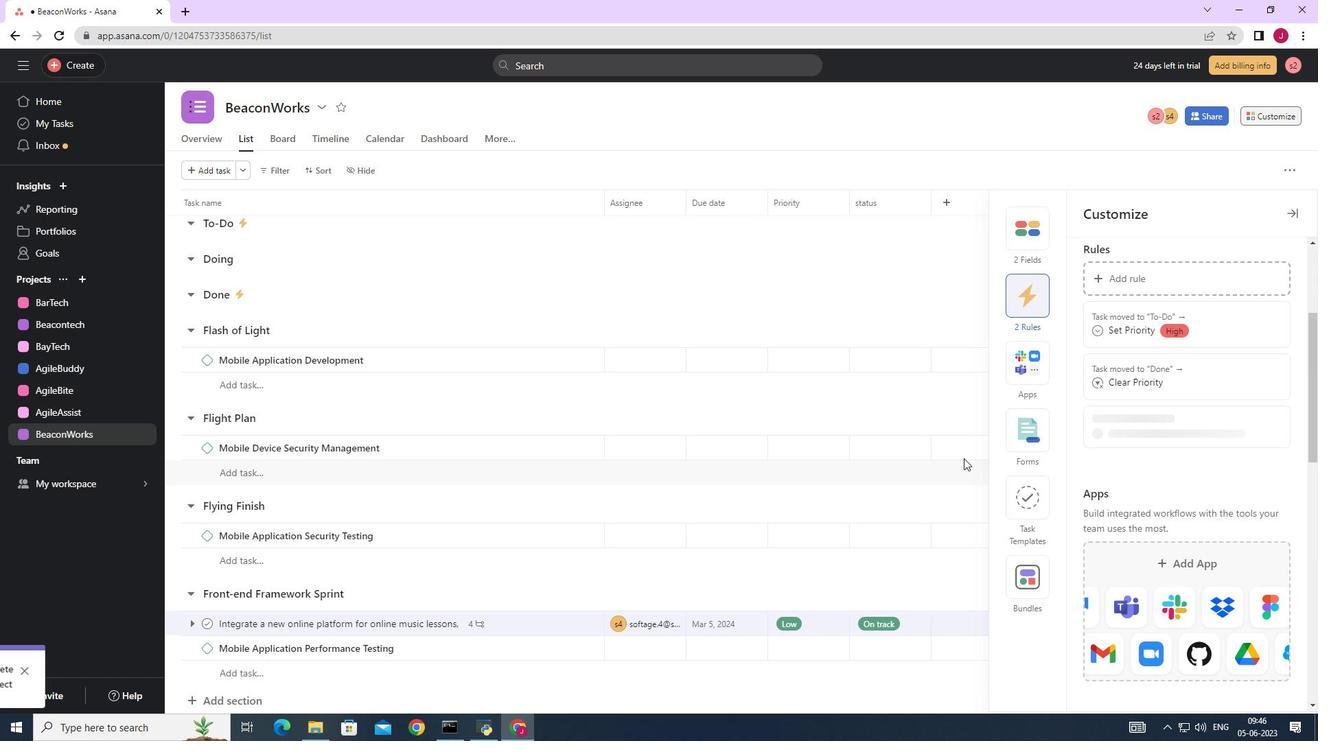 
